 Task: Send feedback to google docs about the issue "text-align " with captured screenshots and check it to get emails when someone responds.
Action: Mouse moved to (266, 72)
Screenshot: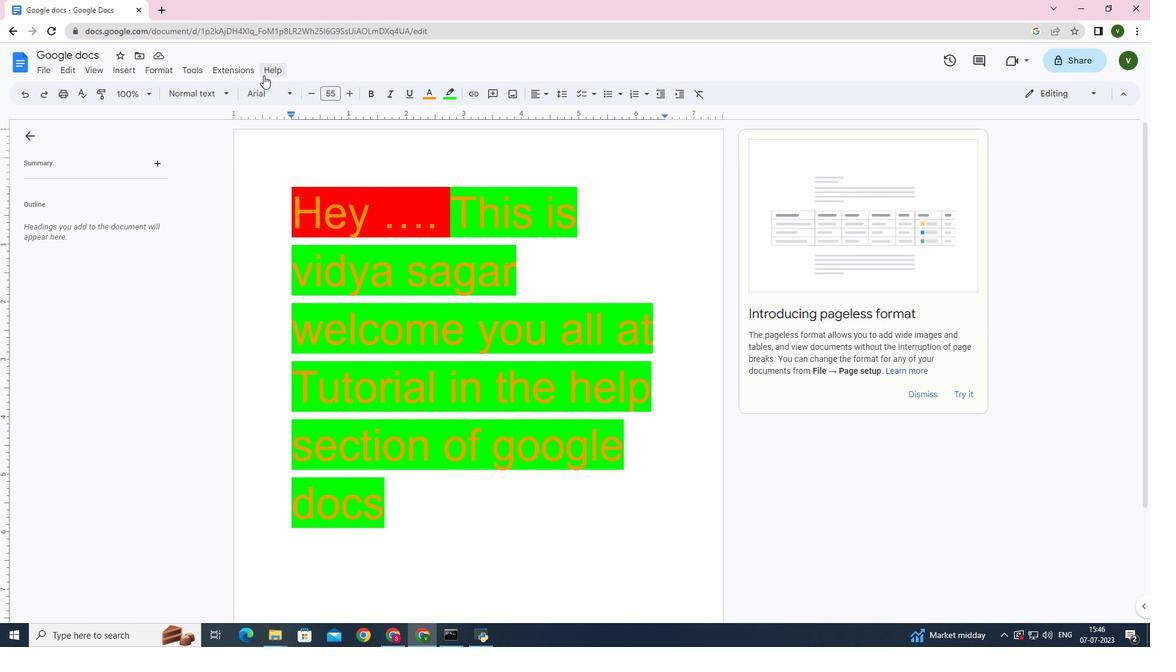 
Action: Mouse pressed left at (266, 72)
Screenshot: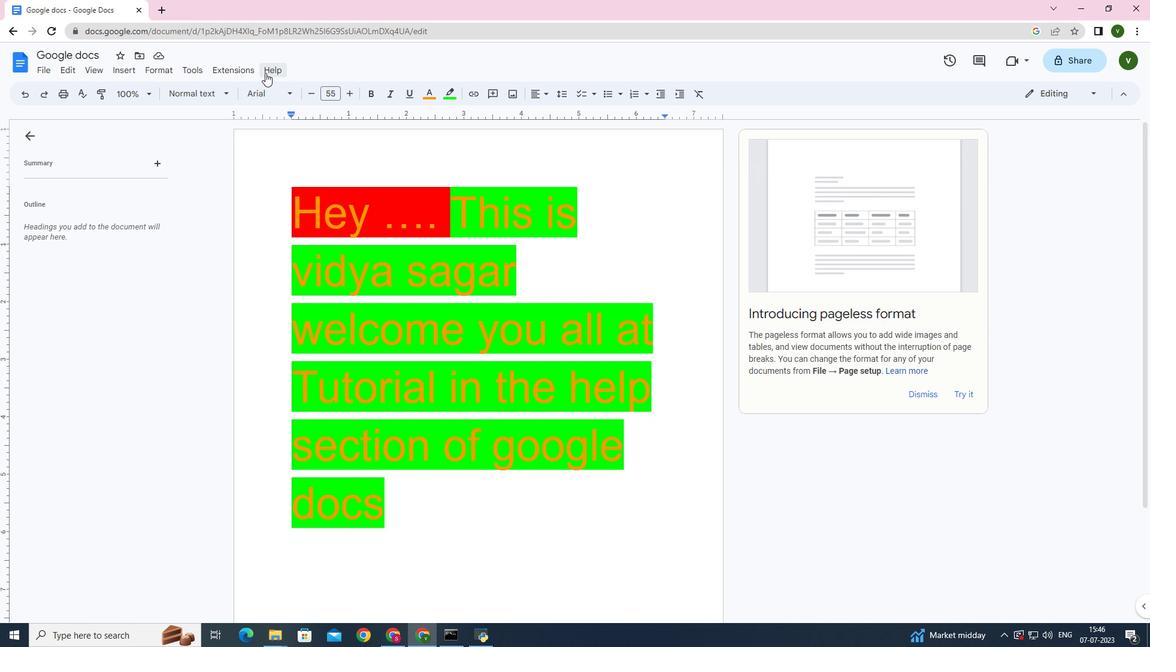 
Action: Mouse moved to (290, 137)
Screenshot: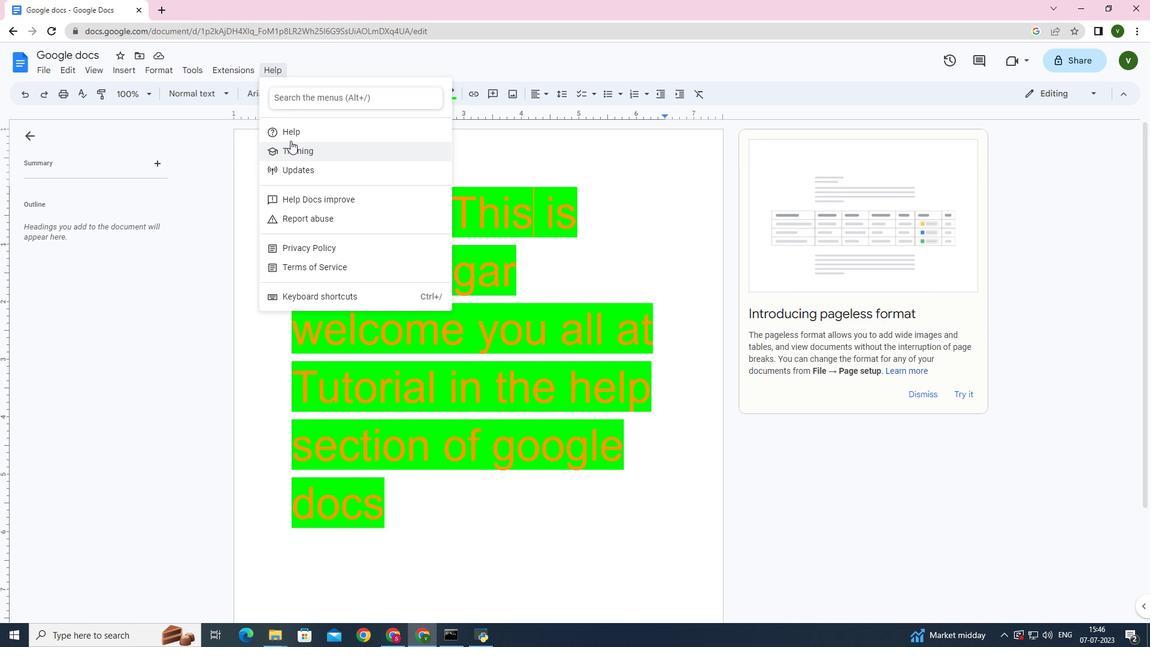 
Action: Mouse pressed left at (290, 137)
Screenshot: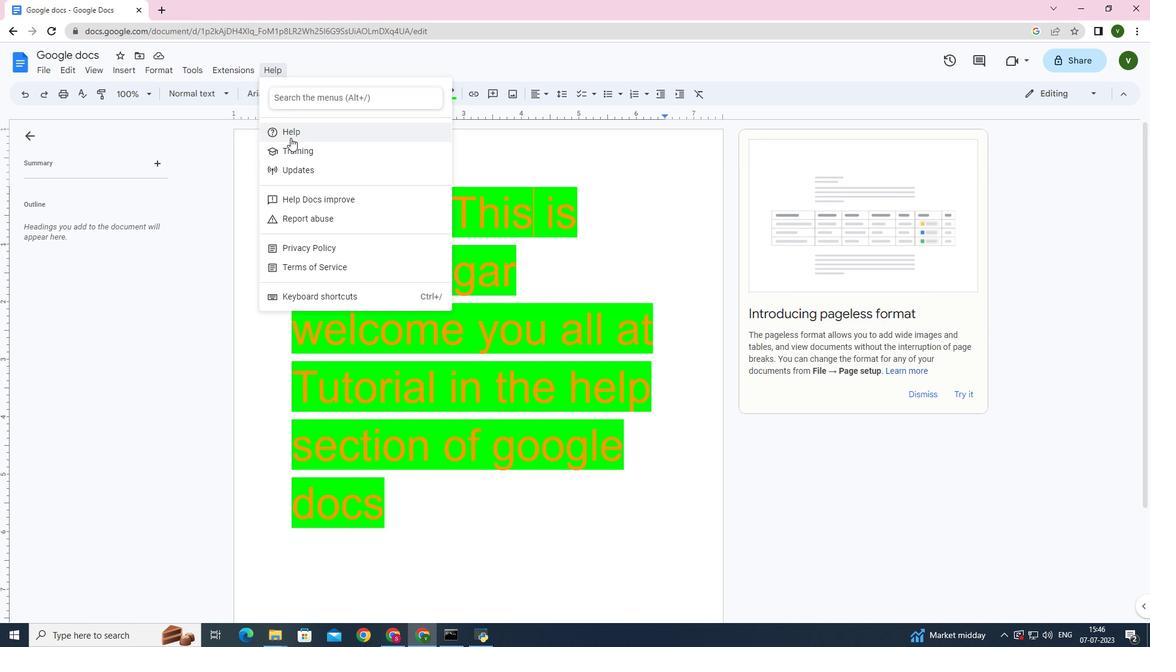 
Action: Mouse moved to (412, 539)
Screenshot: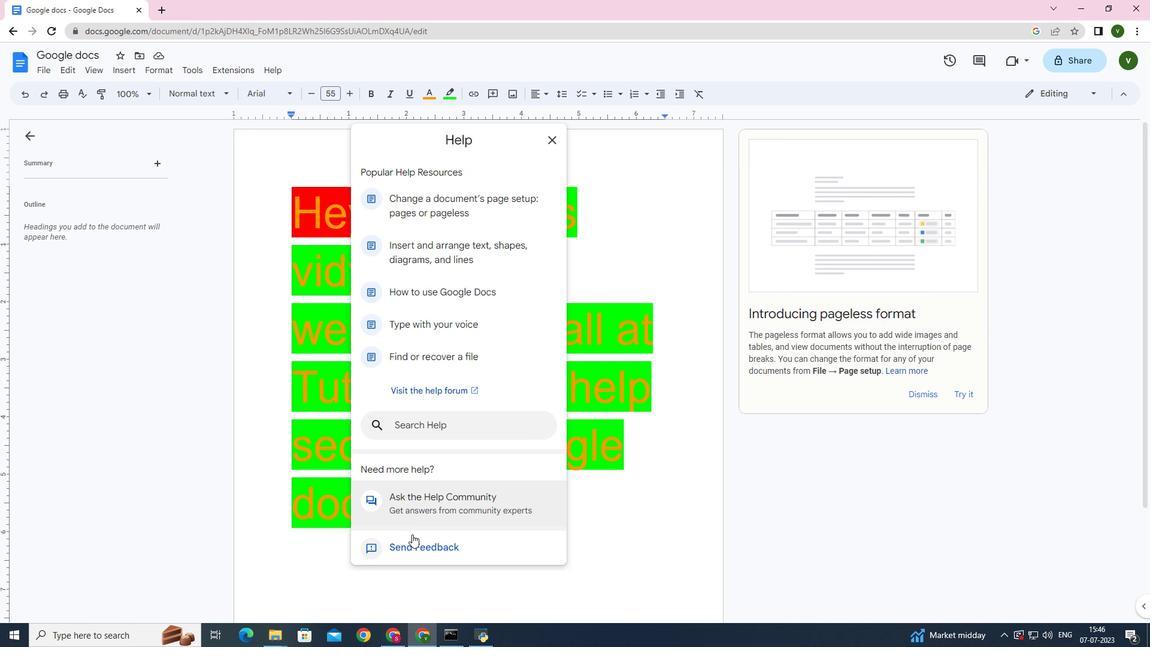 
Action: Mouse pressed left at (412, 539)
Screenshot: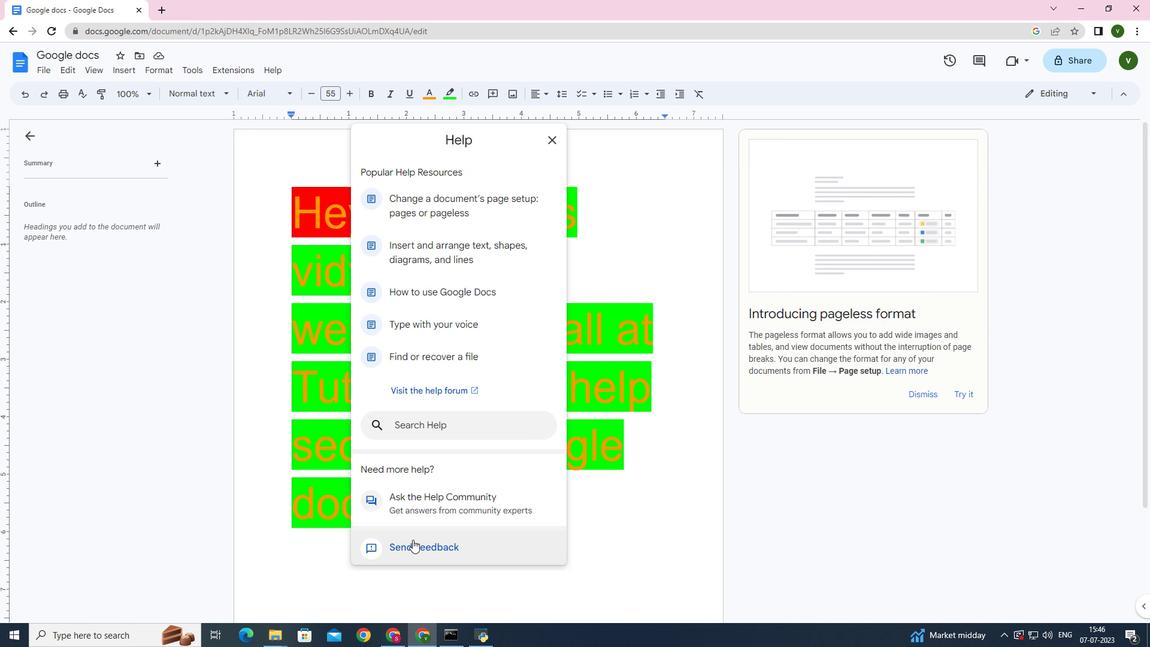
Action: Mouse moved to (934, 121)
Screenshot: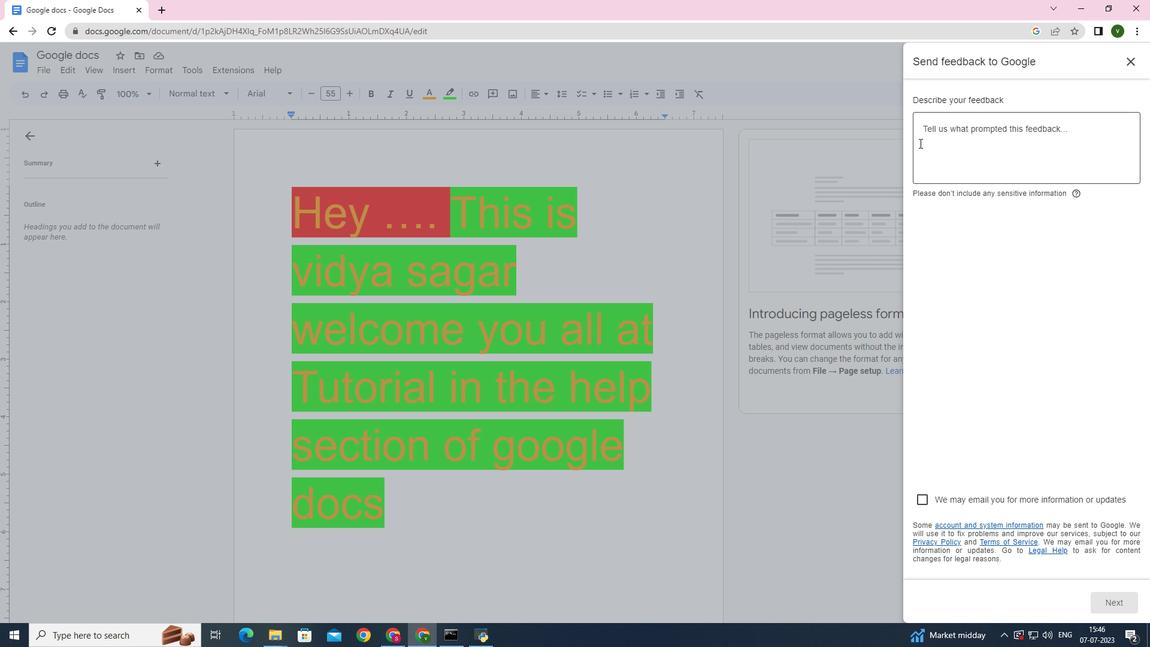 
Action: Mouse pressed left at (934, 121)
Screenshot: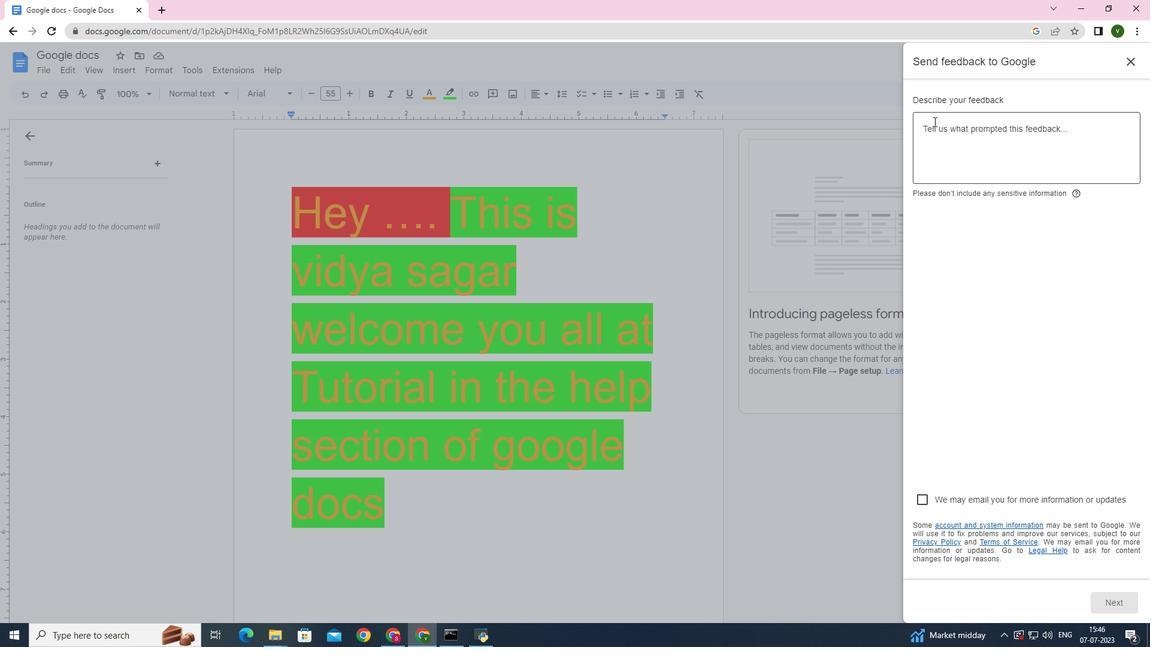 
Action: Key pressed text-align
Screenshot: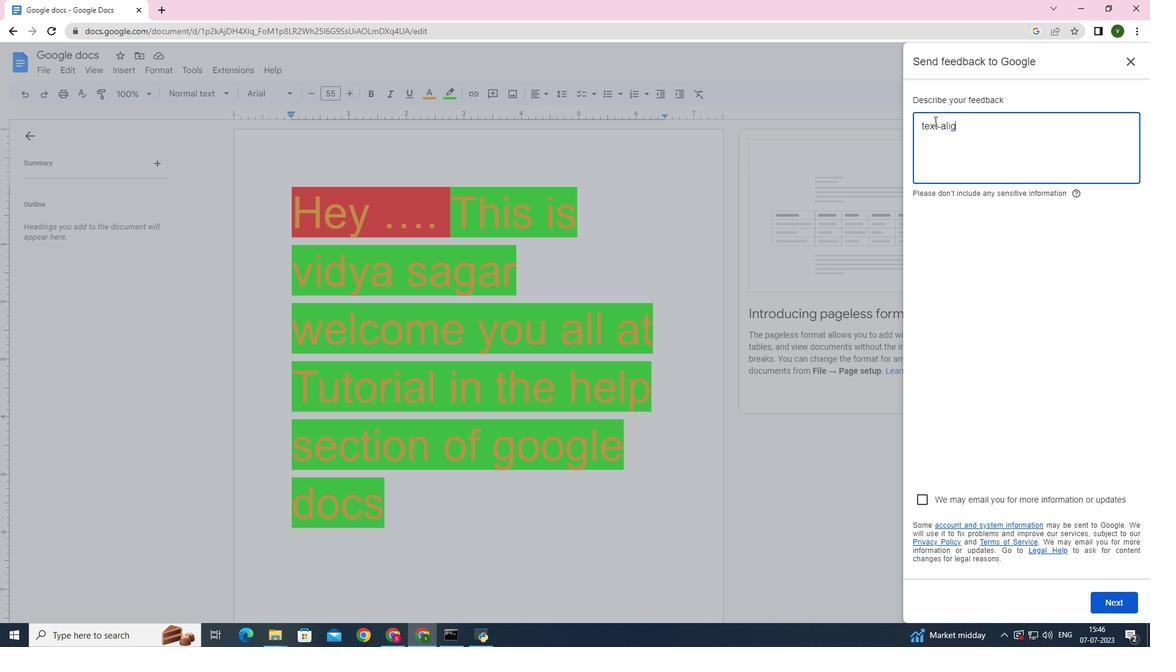 
Action: Mouse moved to (923, 502)
Screenshot: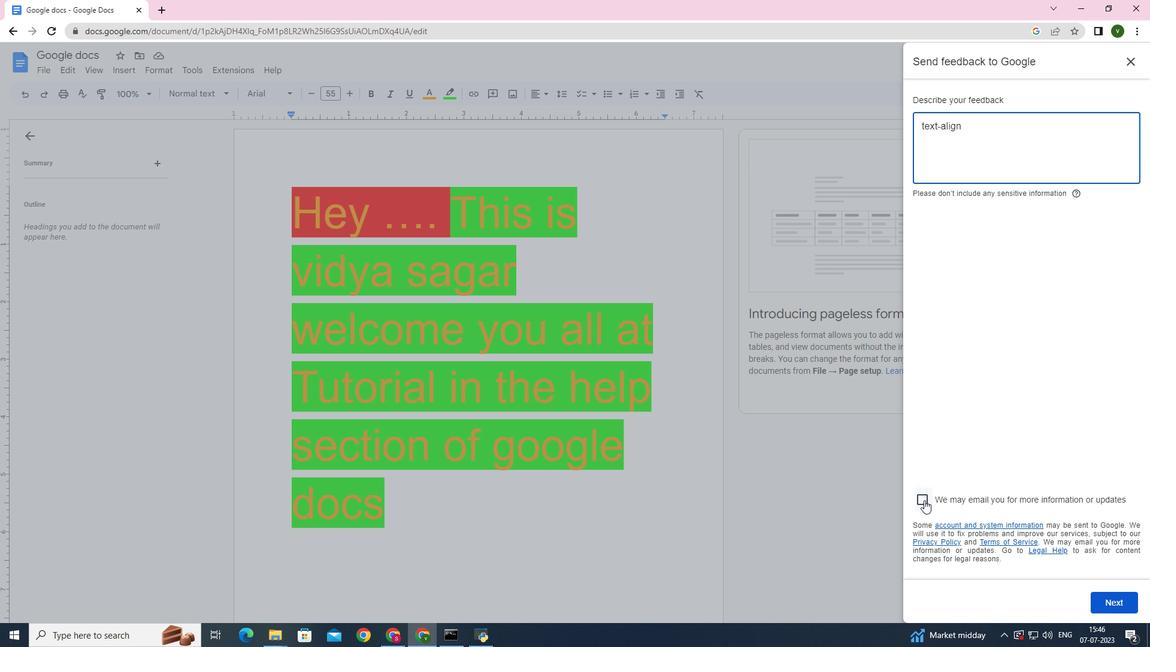 
Action: Mouse pressed left at (923, 502)
Screenshot: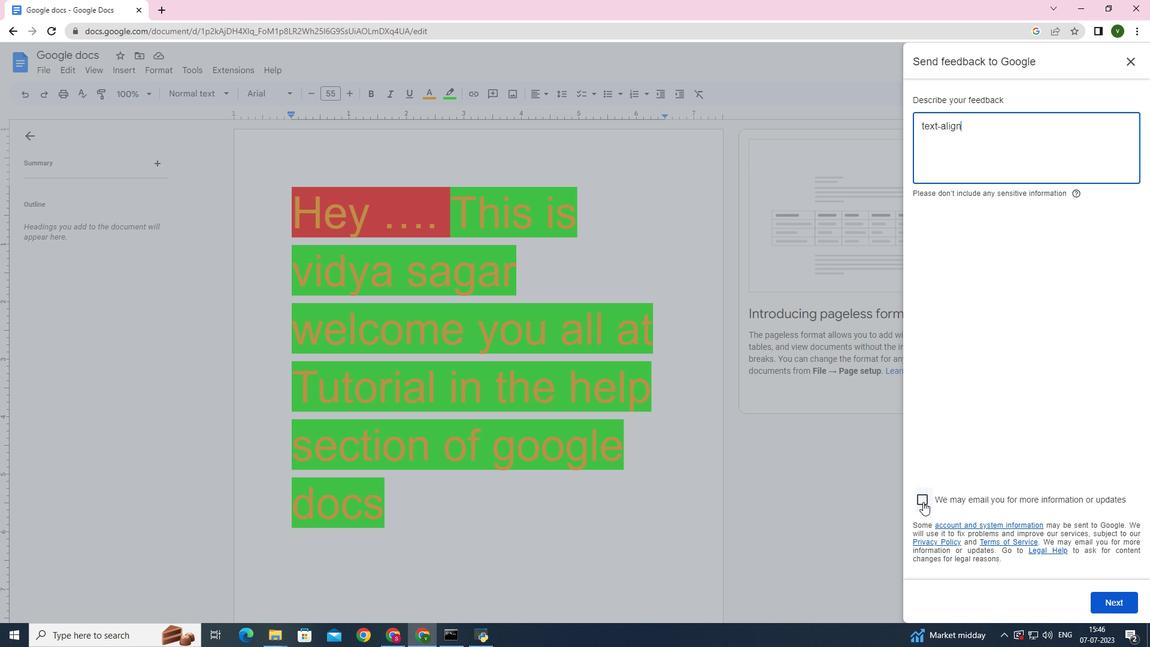 
Action: Mouse moved to (1094, 594)
Screenshot: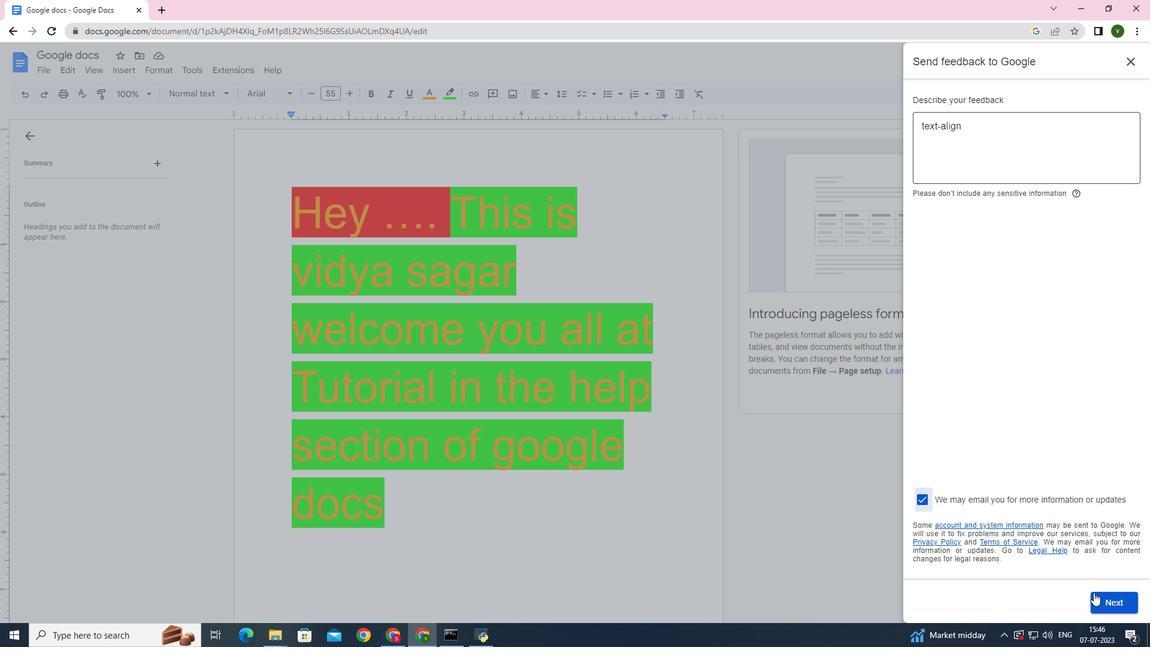 
Action: Mouse pressed left at (1094, 594)
Screenshot: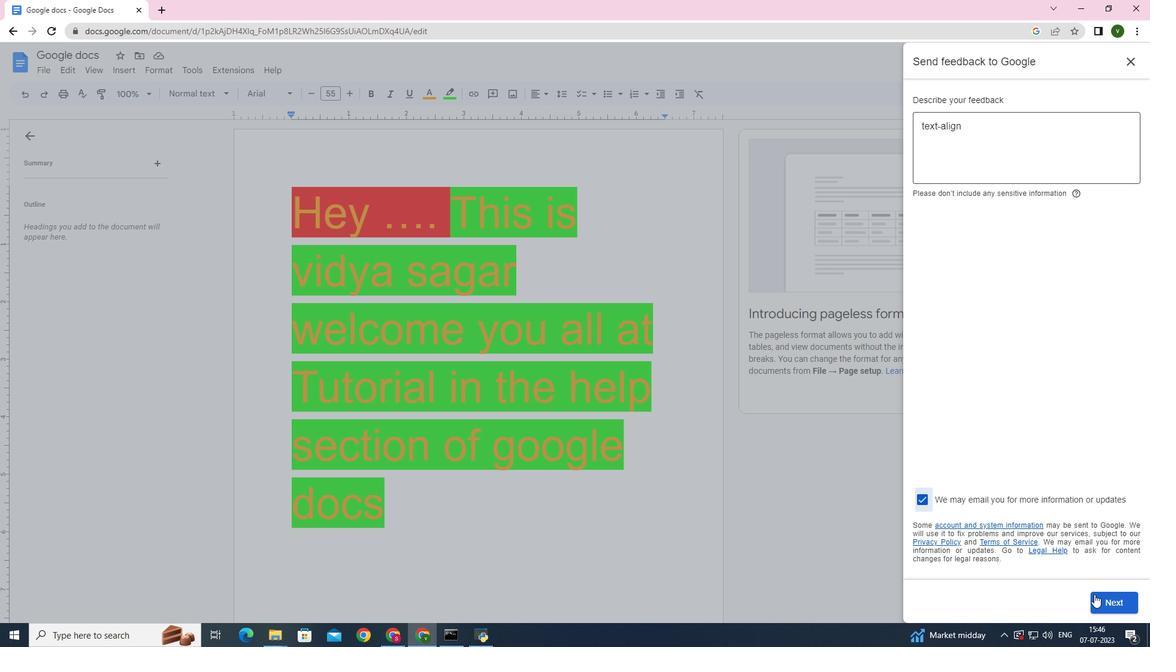 
Action: Mouse moved to (1035, 413)
Screenshot: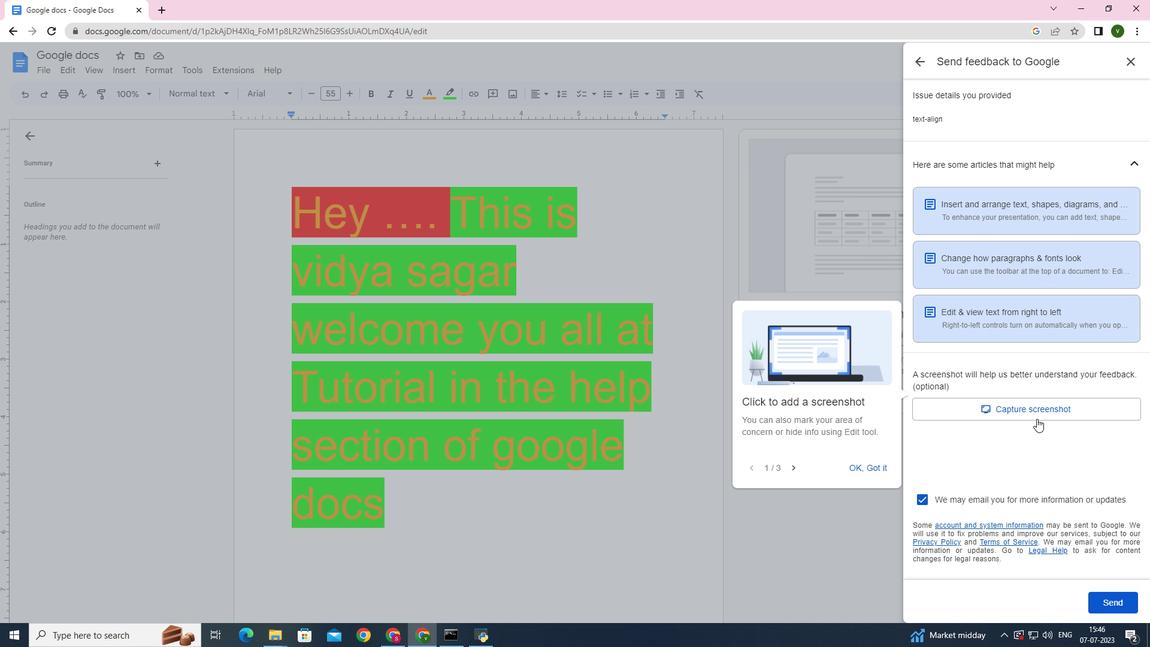 
Action: Mouse pressed left at (1035, 413)
Screenshot: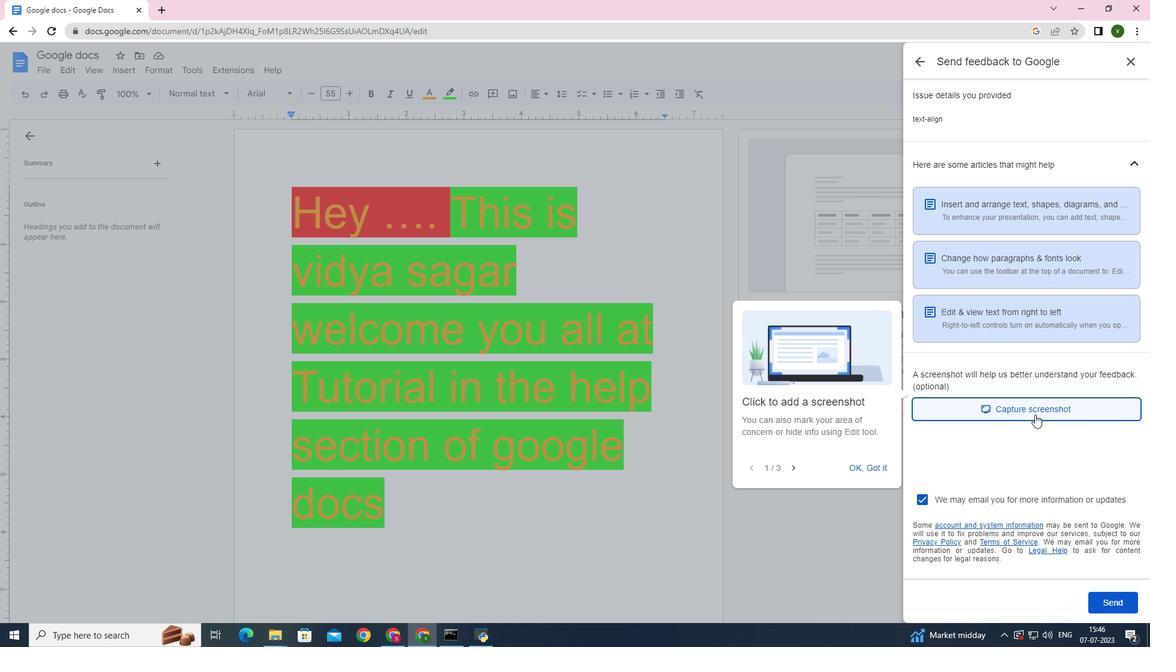 
Action: Mouse moved to (565, 206)
Screenshot: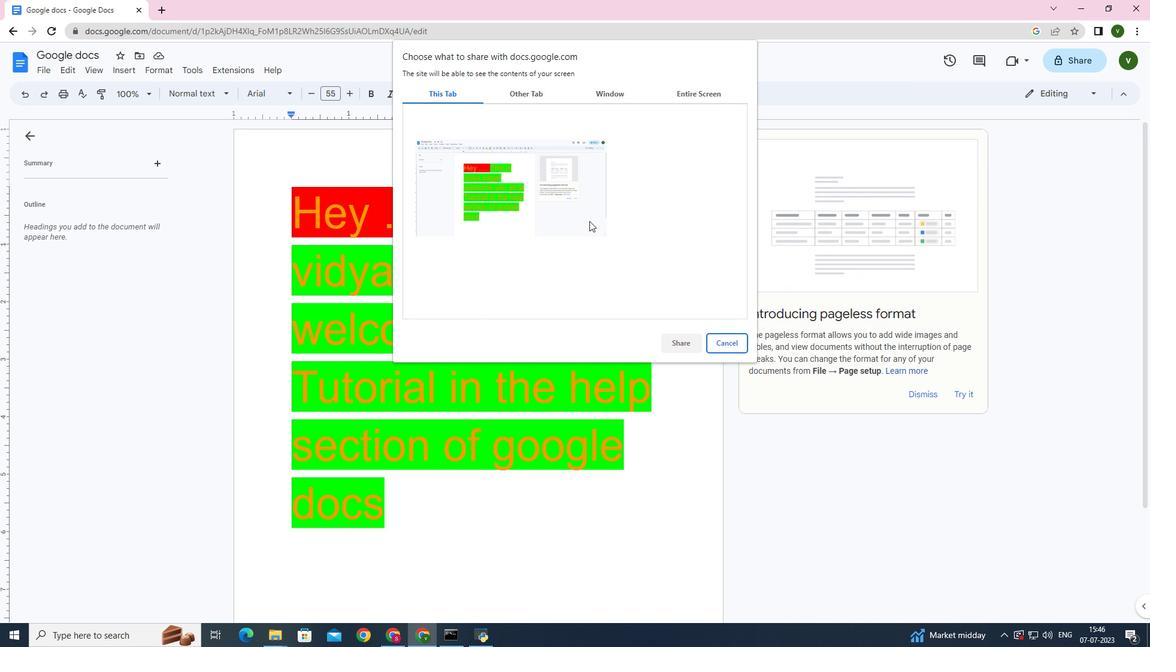 
Action: Mouse pressed left at (565, 206)
Screenshot: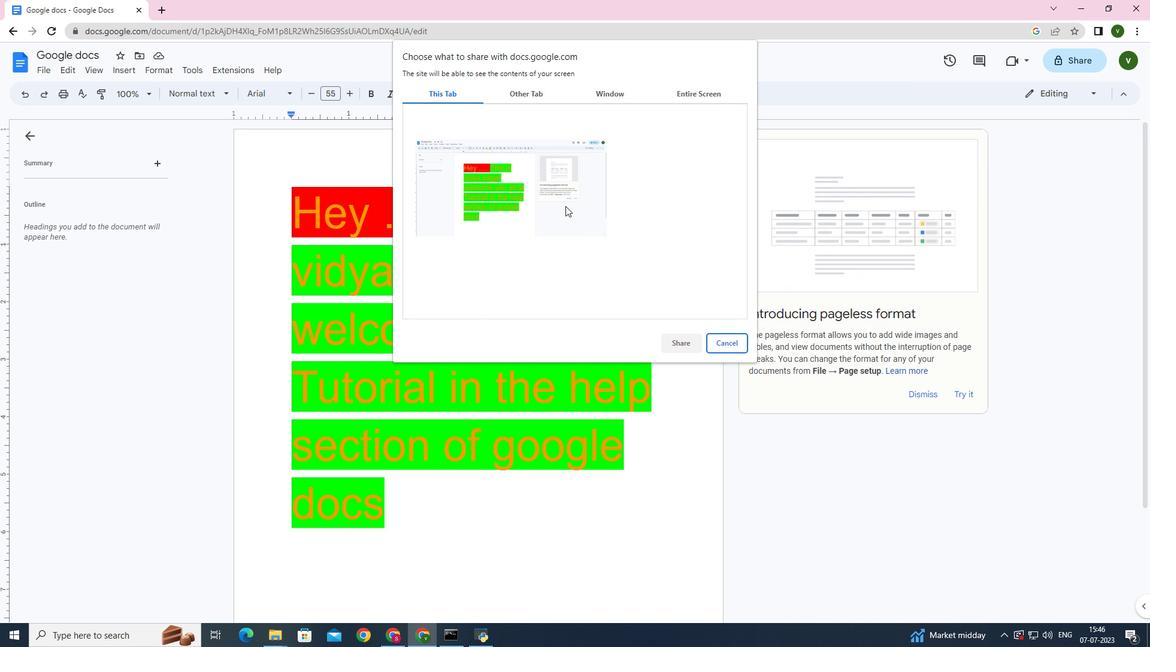 
Action: Mouse moved to (684, 343)
Screenshot: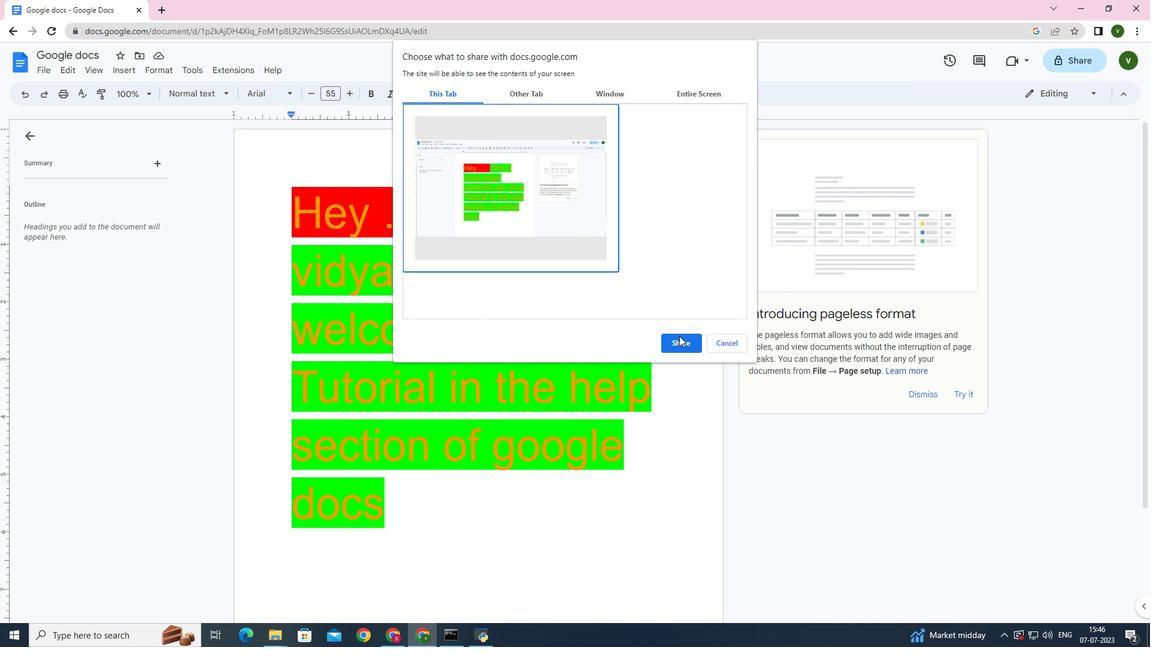 
Action: Mouse pressed left at (684, 343)
Screenshot: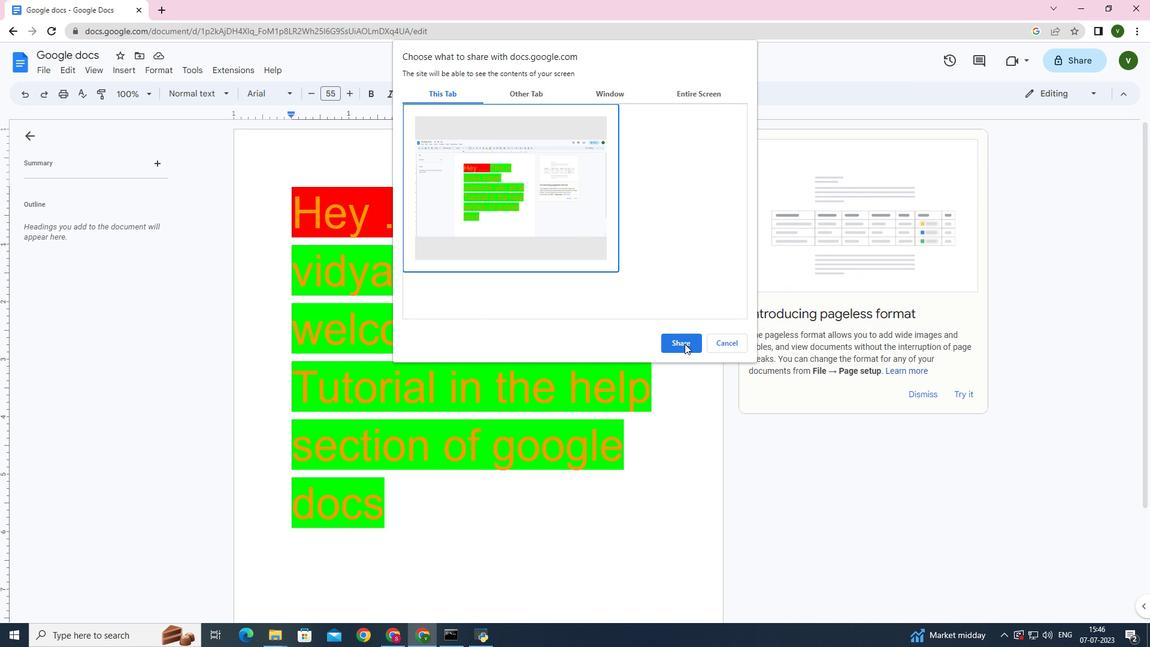 
Action: Mouse moved to (1098, 599)
Screenshot: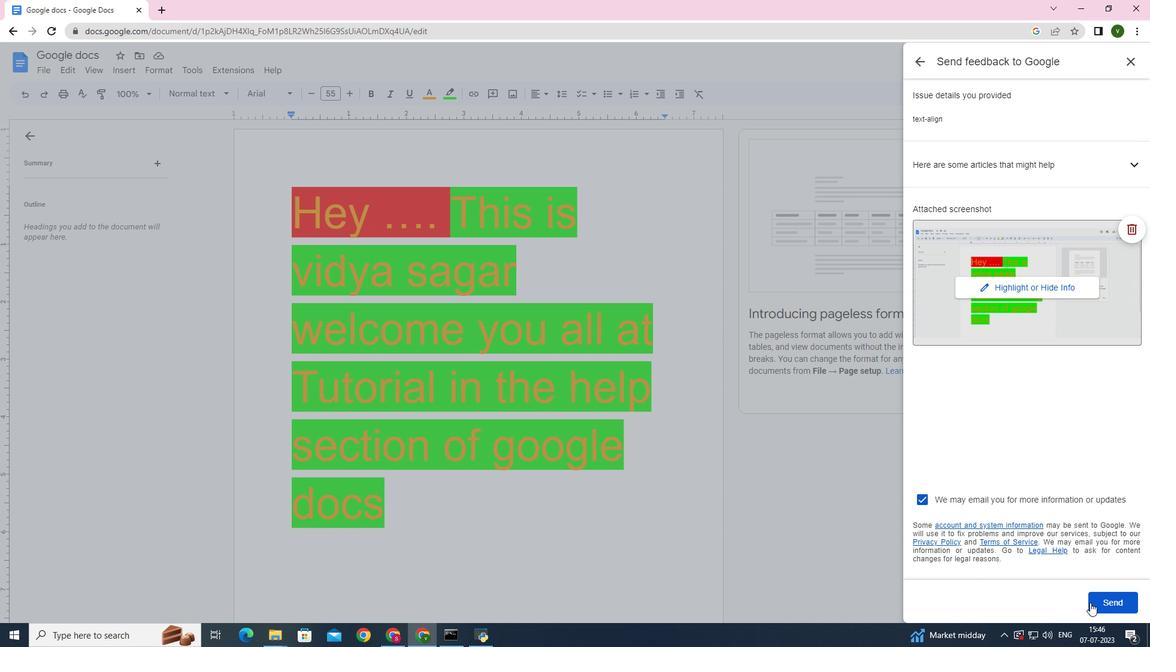 
Action: Mouse pressed left at (1098, 599)
Screenshot: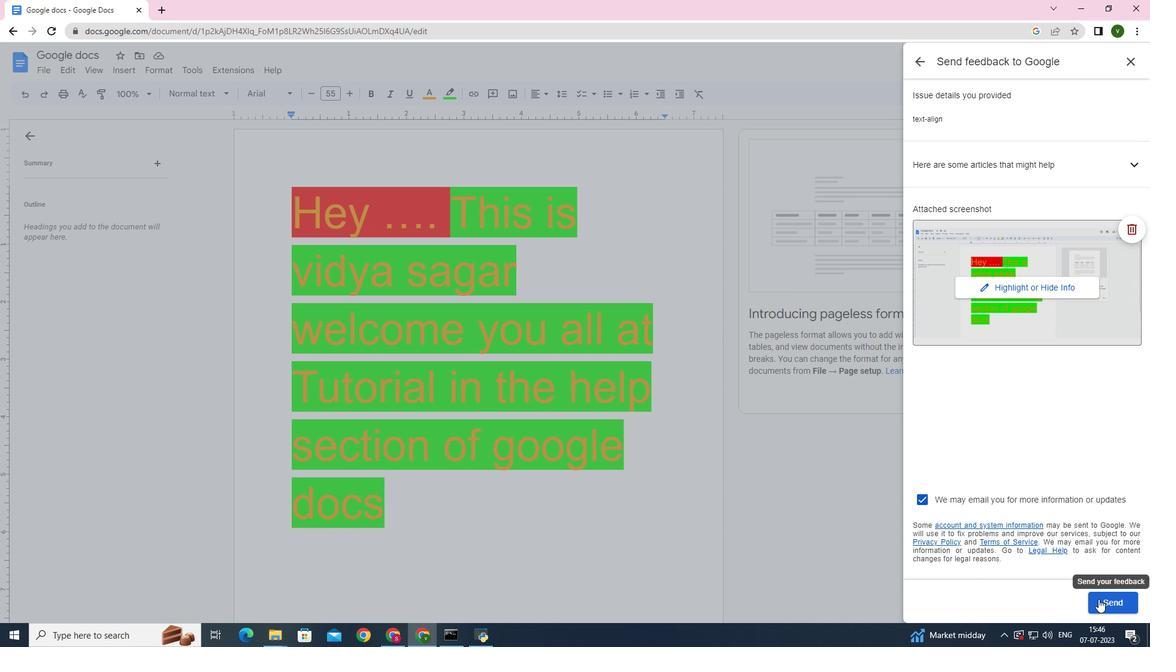 
